 Task: Turn off cloud changes.
Action: Mouse moved to (33, 445)
Screenshot: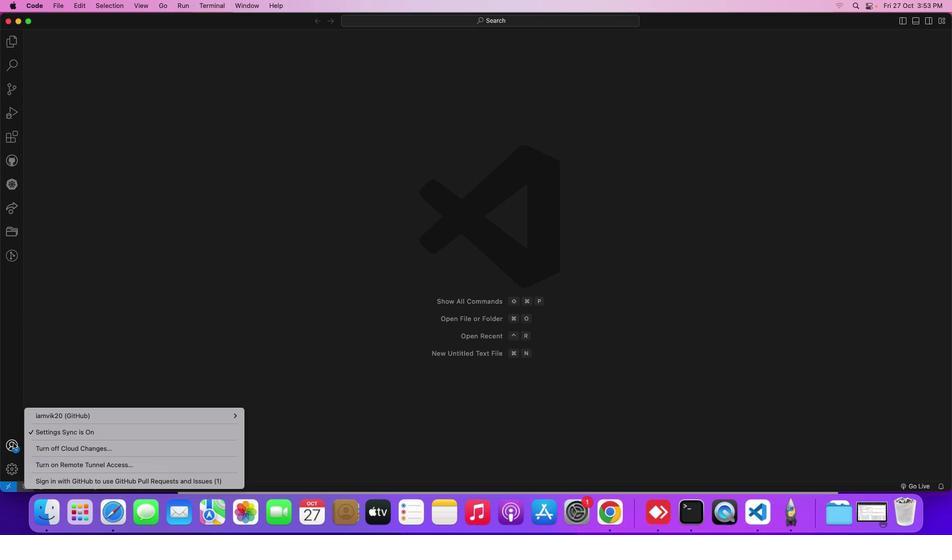
Action: Mouse pressed left at (33, 445)
Screenshot: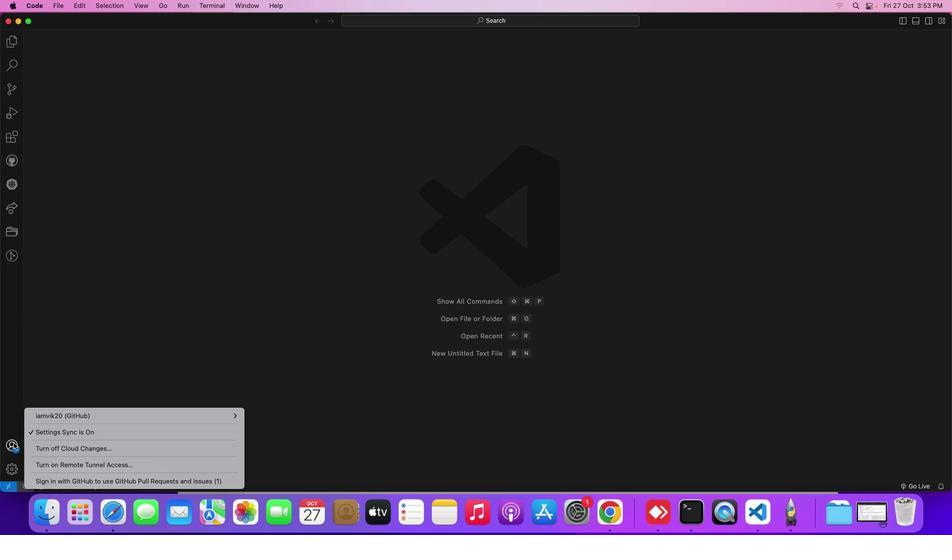 
Action: Mouse moved to (105, 447)
Screenshot: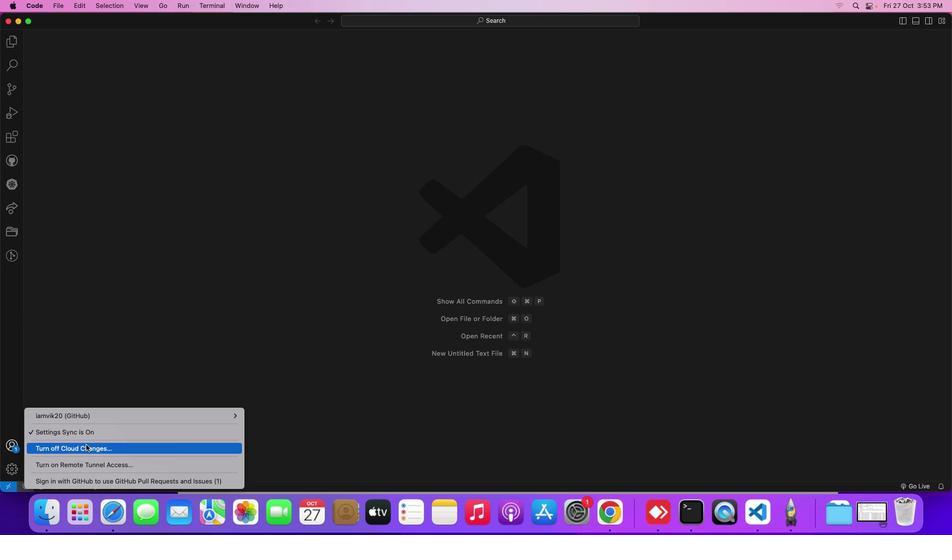 
Action: Mouse pressed left at (105, 447)
Screenshot: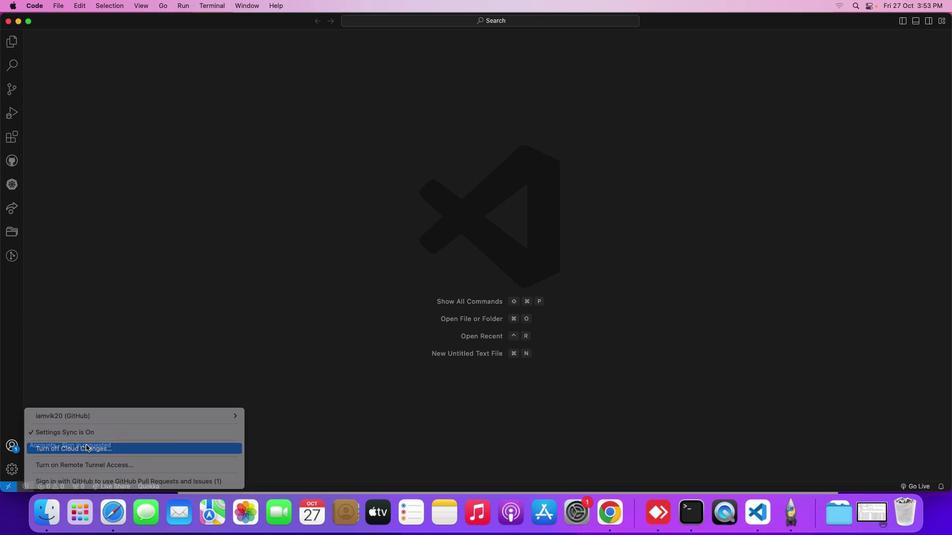 
Action: Mouse moved to (502, 326)
Screenshot: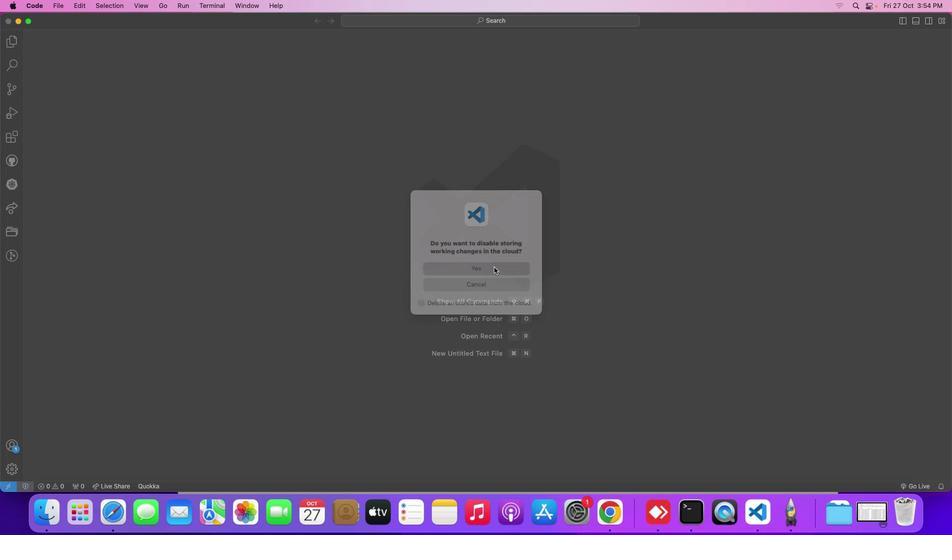 
Action: Mouse pressed left at (502, 326)
Screenshot: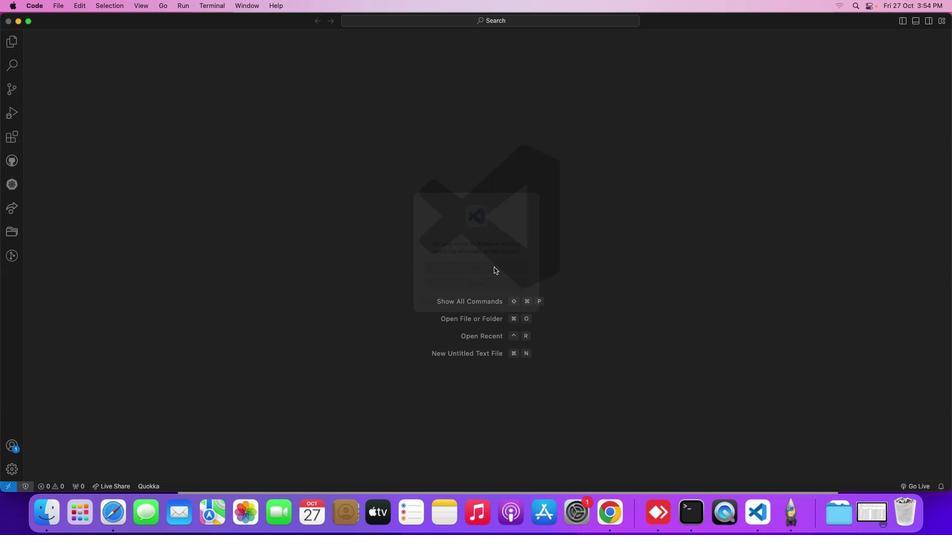 
Action: Mouse moved to (751, 375)
Screenshot: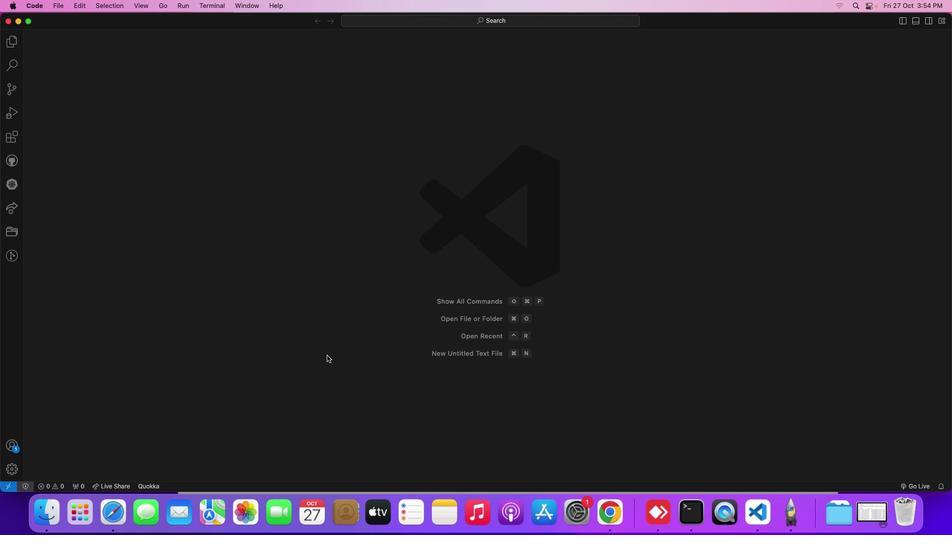 
